 Task: Use Drone dark Suspense 2 Sound Effect in this video "Movie A.mp4"
Action: Mouse moved to (747, 156)
Screenshot: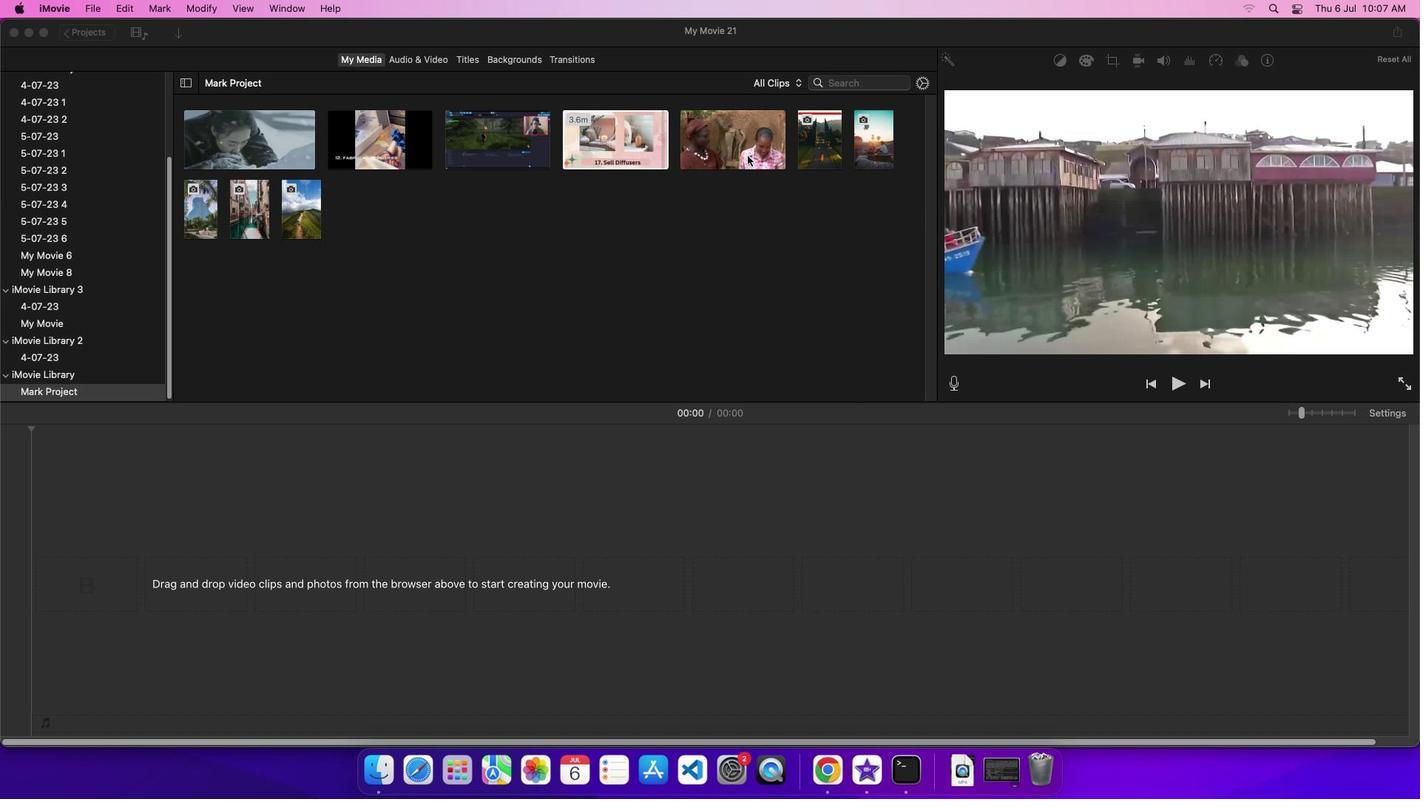 
Action: Mouse pressed left at (747, 156)
Screenshot: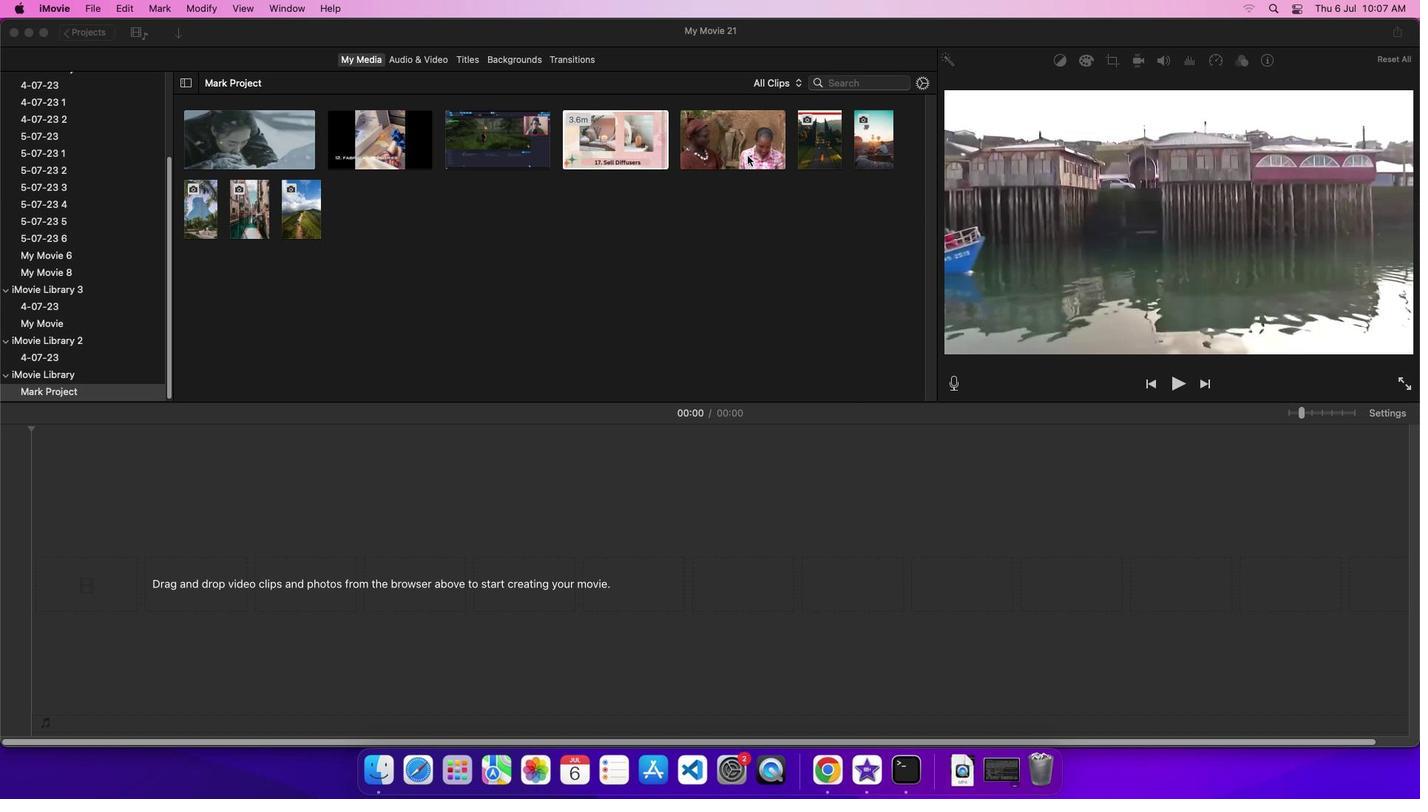 
Action: Mouse moved to (768, 139)
Screenshot: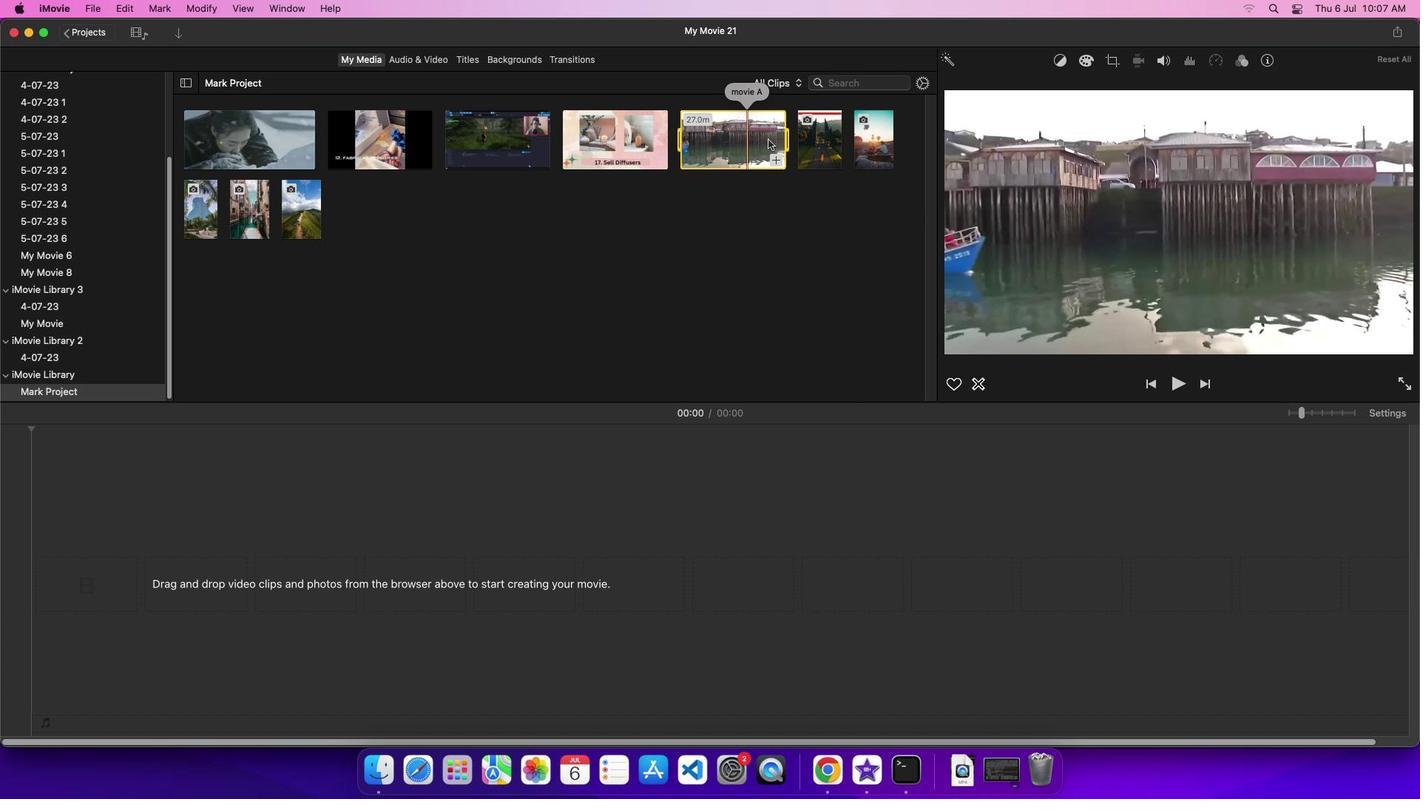 
Action: Mouse pressed left at (768, 139)
Screenshot: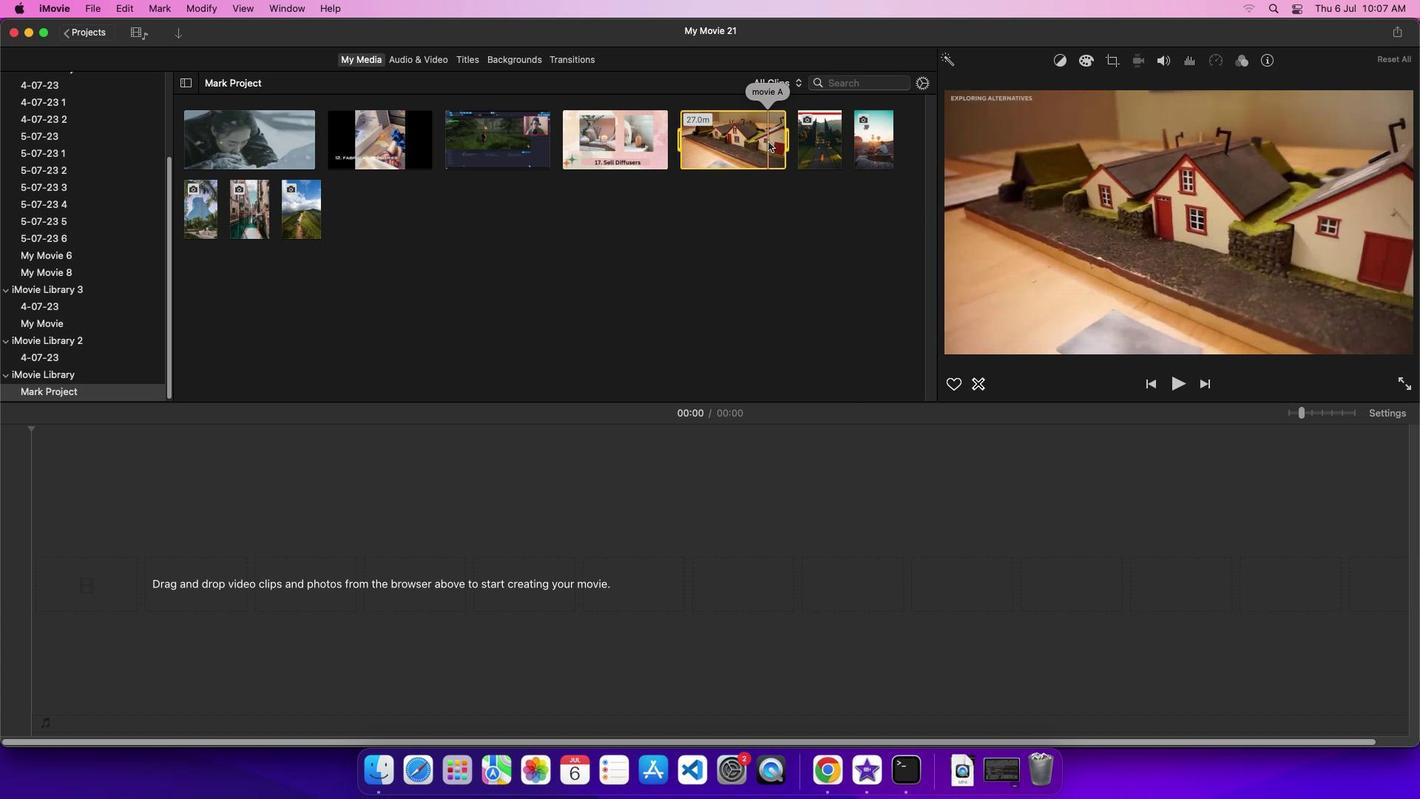 
Action: Mouse moved to (420, 53)
Screenshot: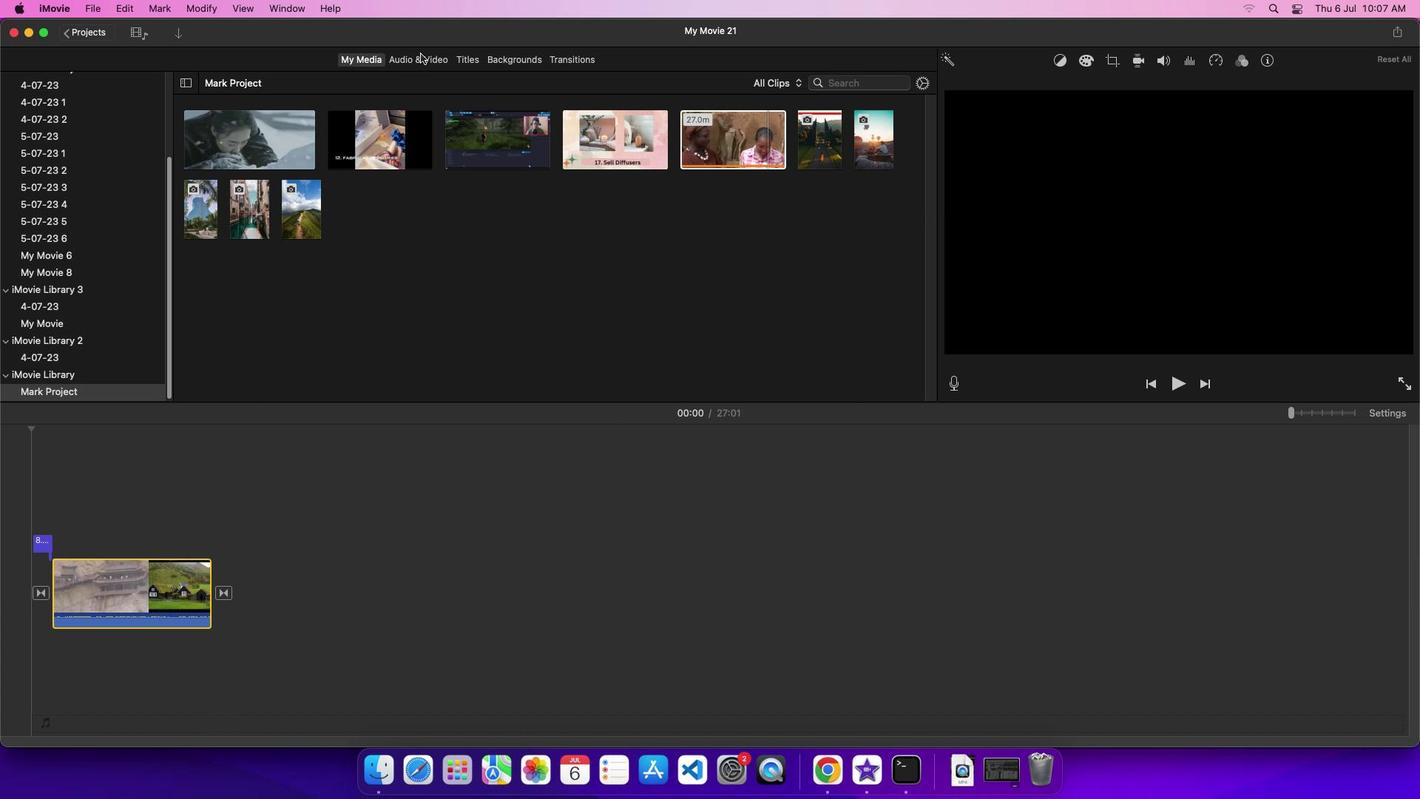 
Action: Mouse pressed left at (420, 53)
Screenshot: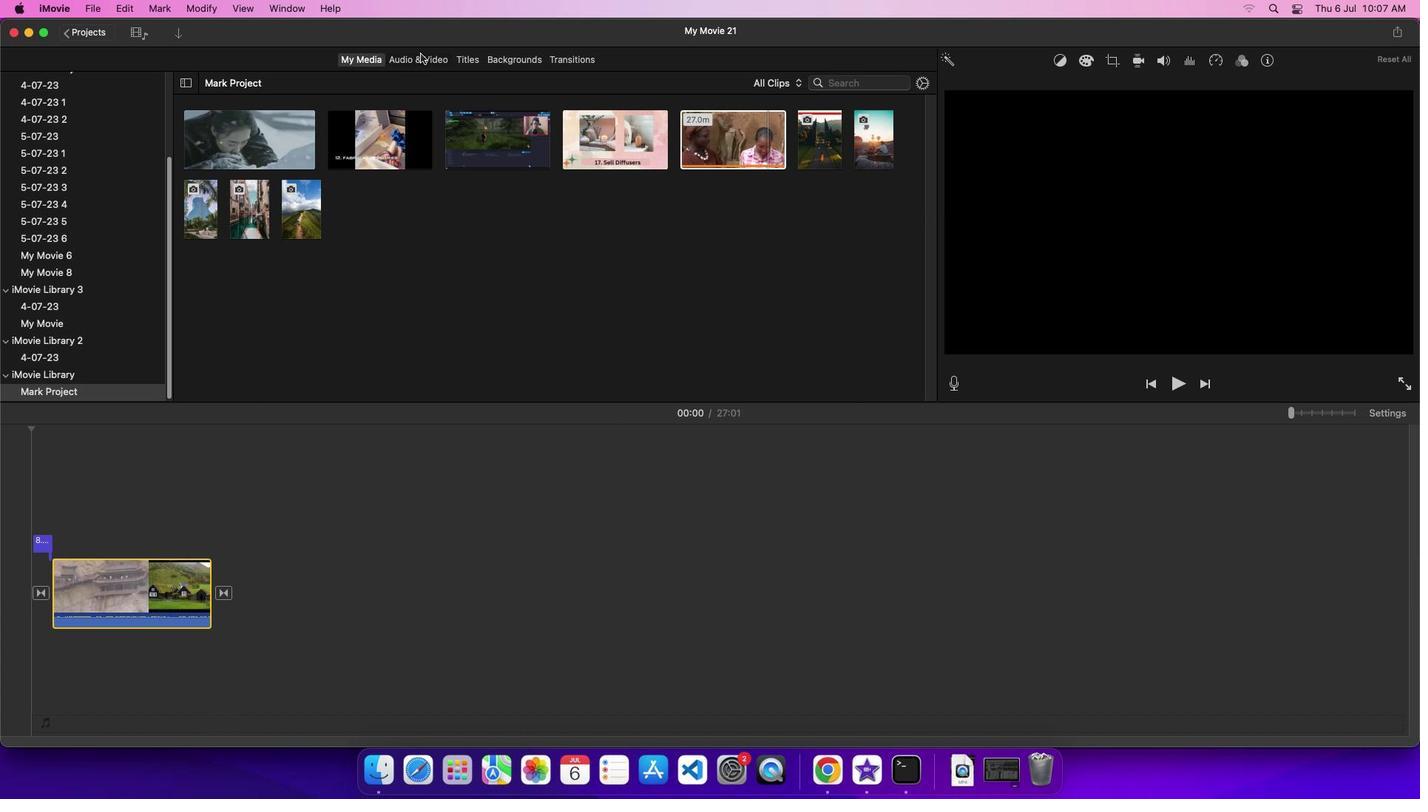 
Action: Mouse moved to (86, 137)
Screenshot: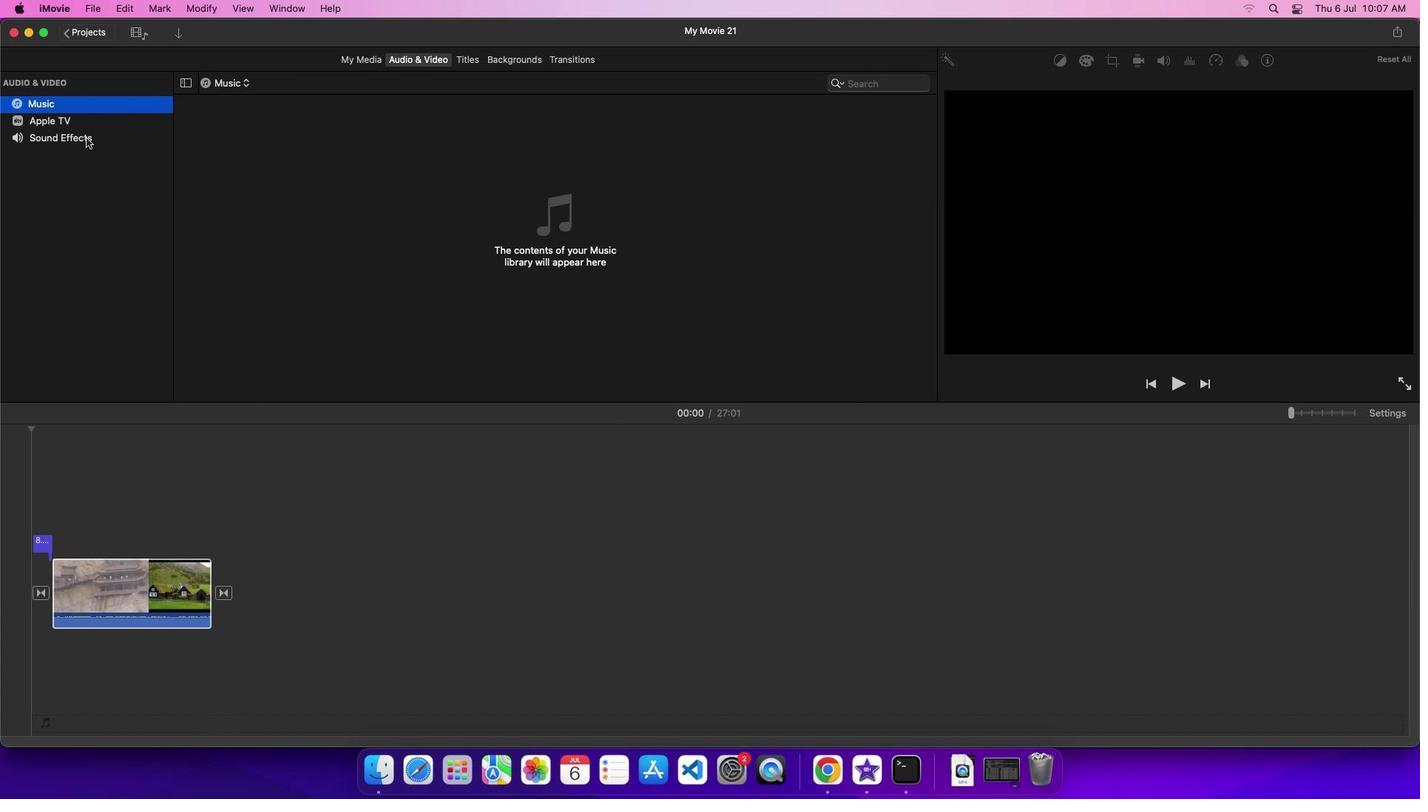 
Action: Mouse pressed left at (86, 137)
Screenshot: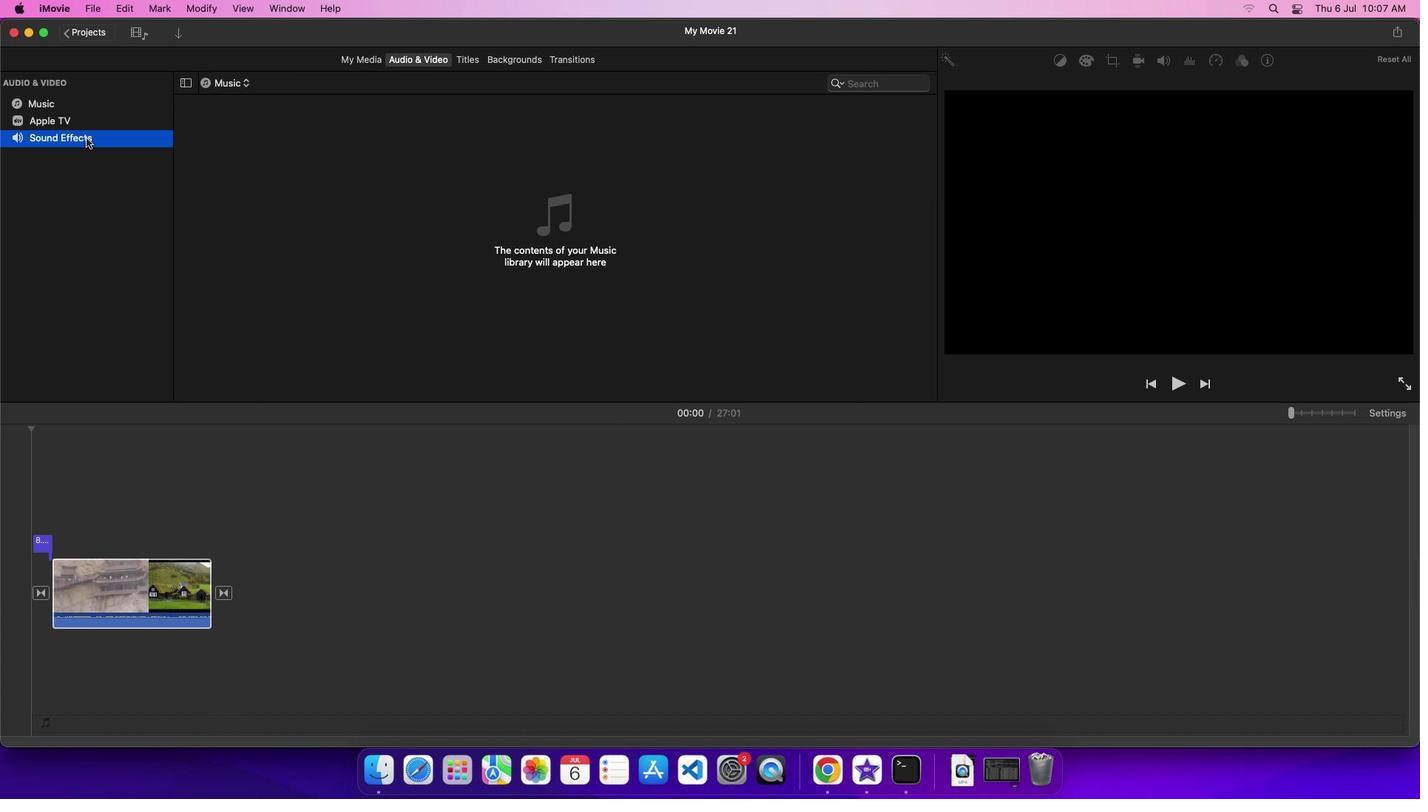 
Action: Mouse moved to (204, 211)
Screenshot: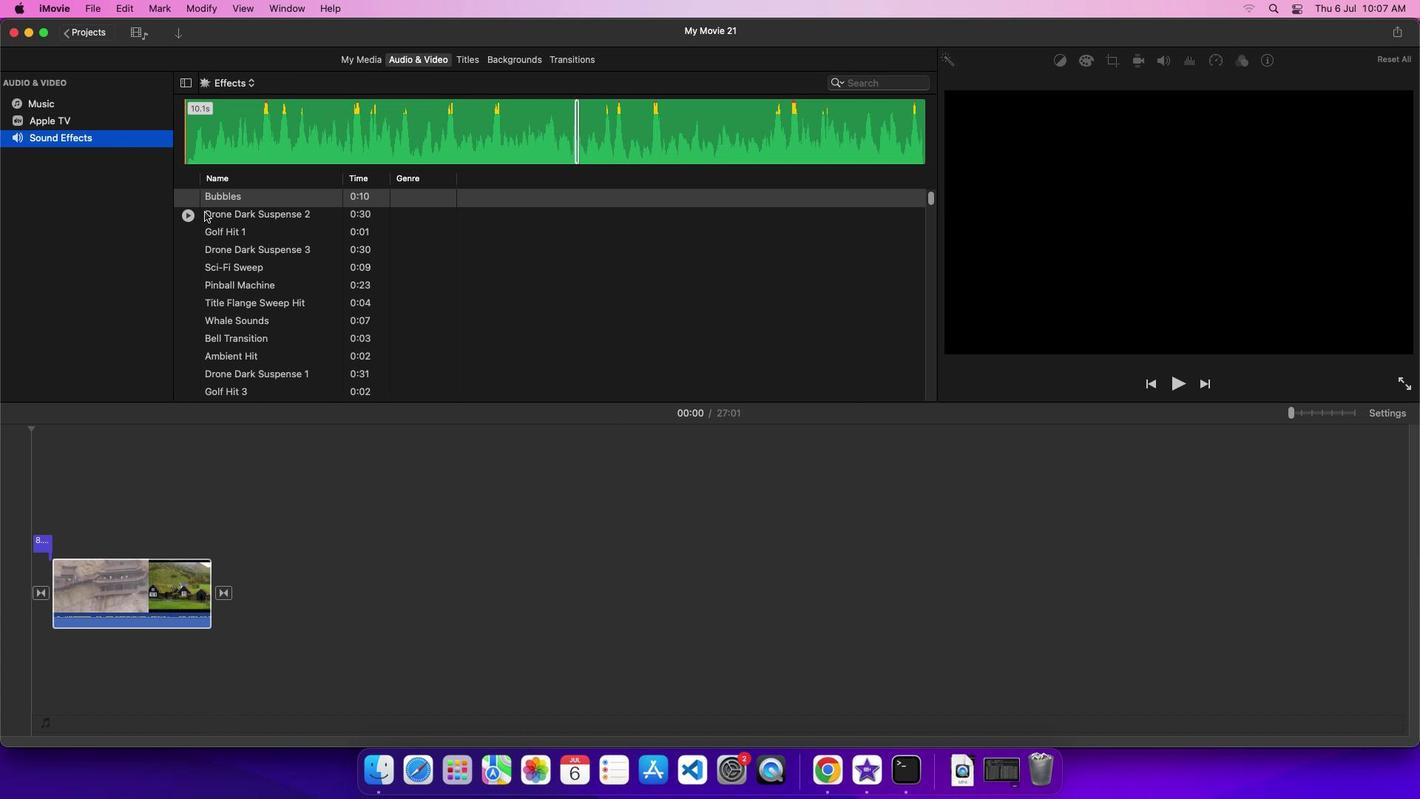 
Action: Mouse pressed left at (204, 211)
Screenshot: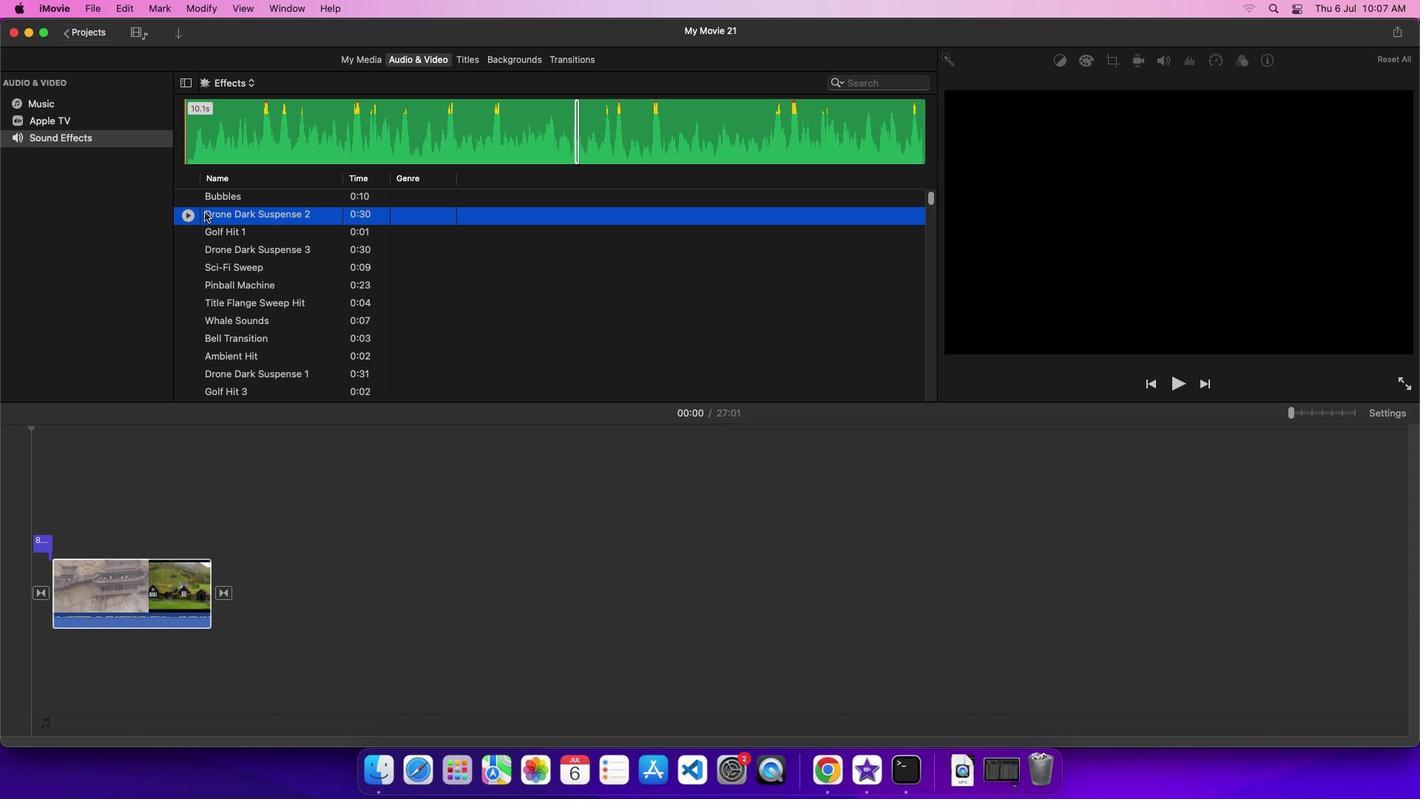 
Action: Mouse moved to (215, 216)
Screenshot: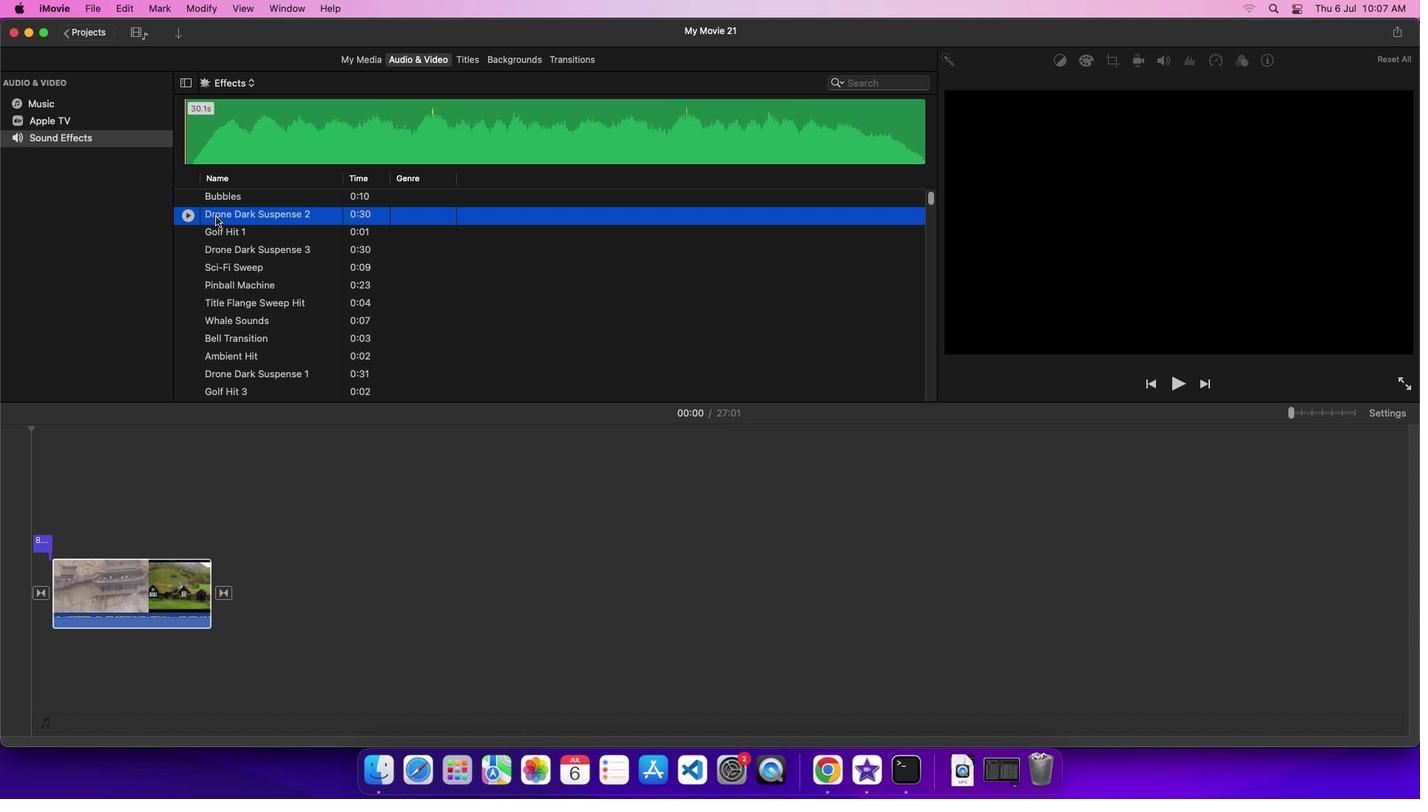 
Action: Mouse pressed left at (215, 216)
Screenshot: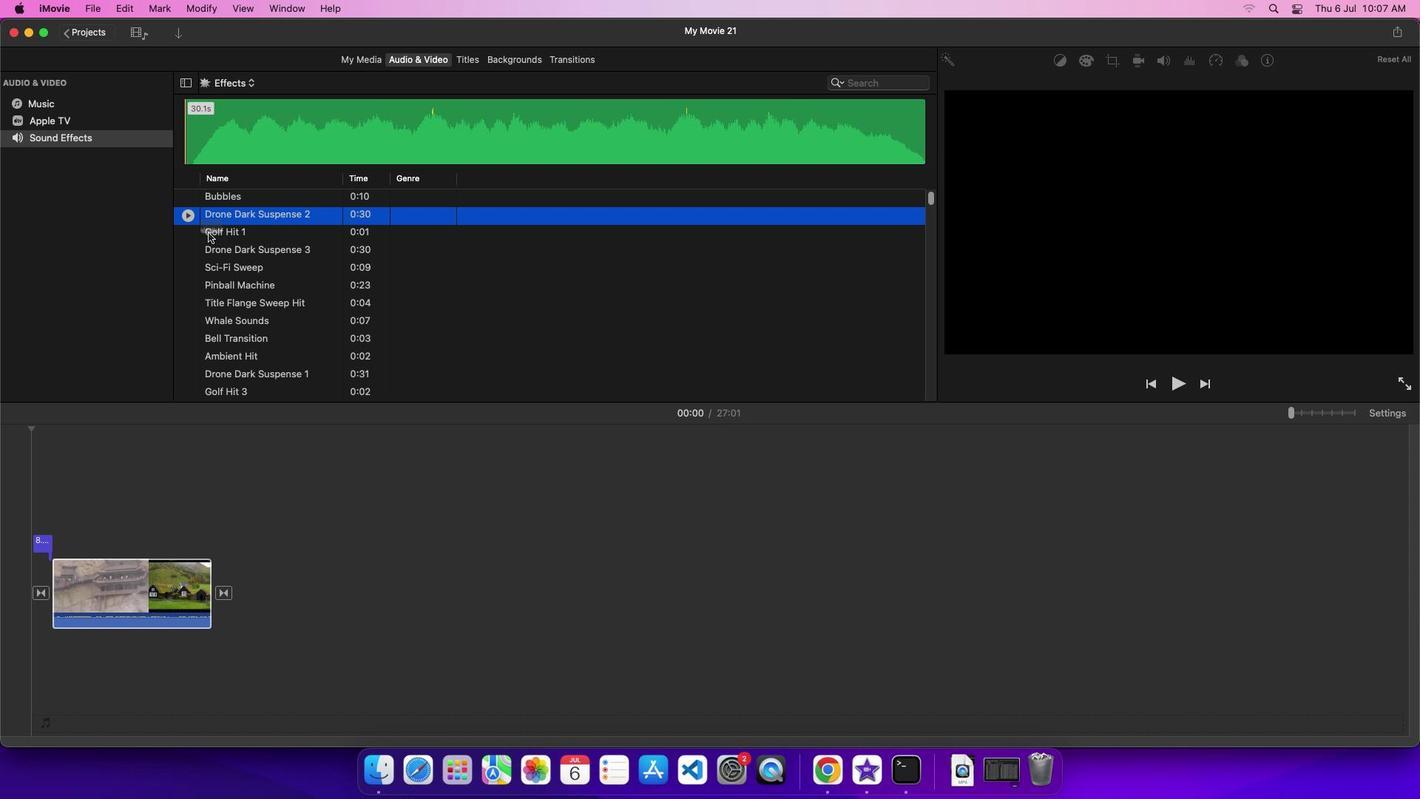 
Action: Mouse moved to (129, 651)
Screenshot: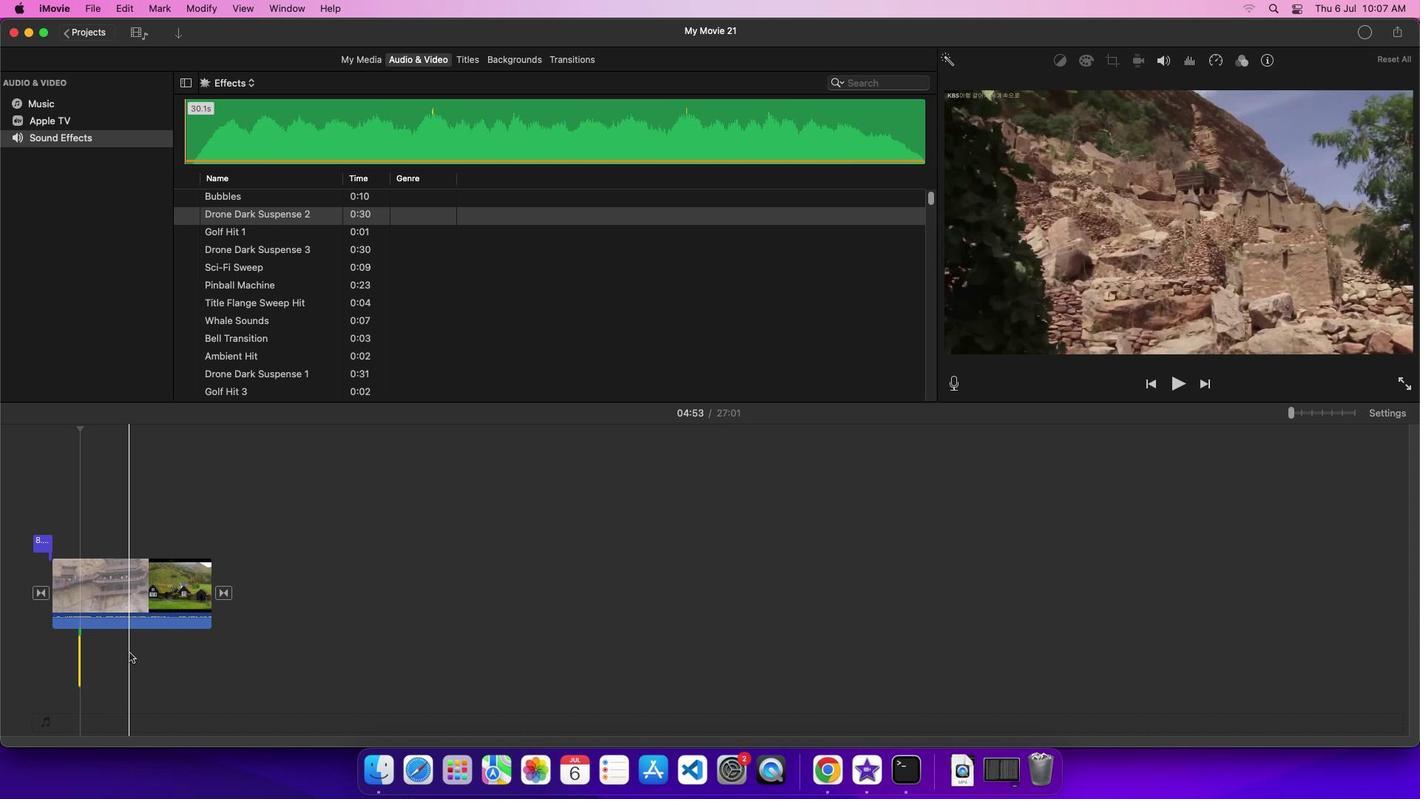 
